 Task: Filter Product category background check software.
Action: Mouse moved to (377, 94)
Screenshot: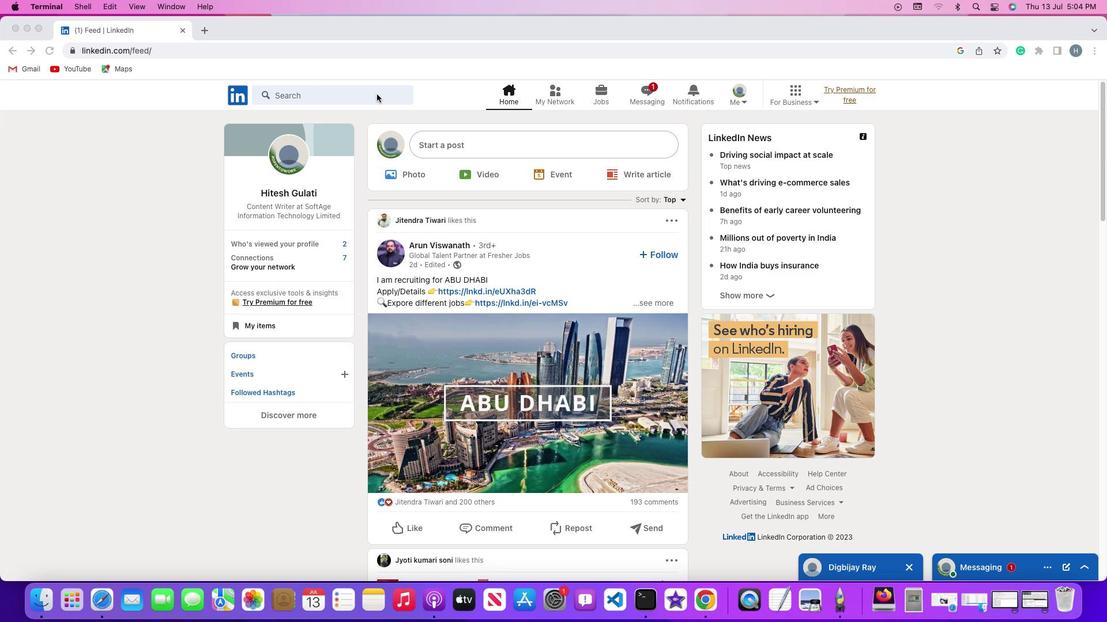 
Action: Mouse pressed left at (377, 94)
Screenshot: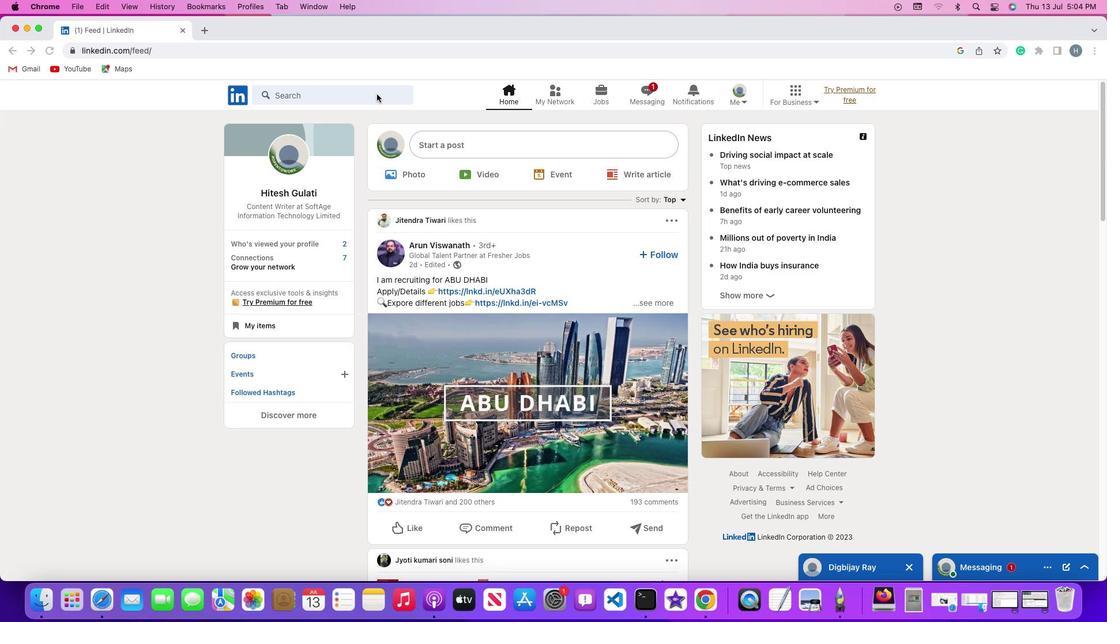 
Action: Mouse pressed left at (377, 94)
Screenshot: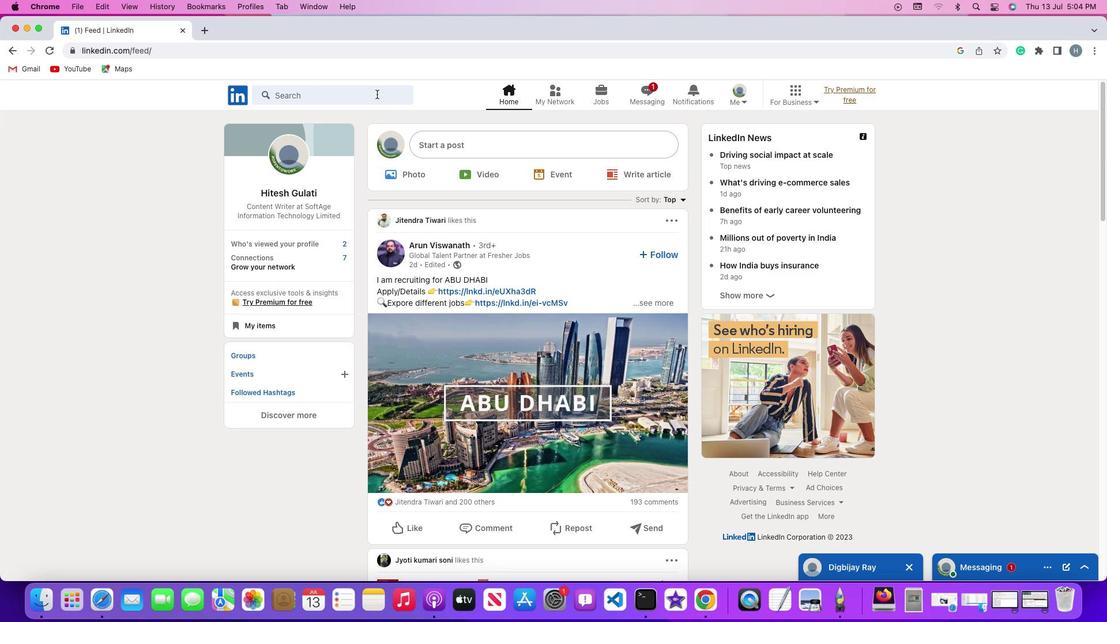 
Action: Key pressed Key.shift'#''h''i''r''i''n''g'Key.enter
Screenshot: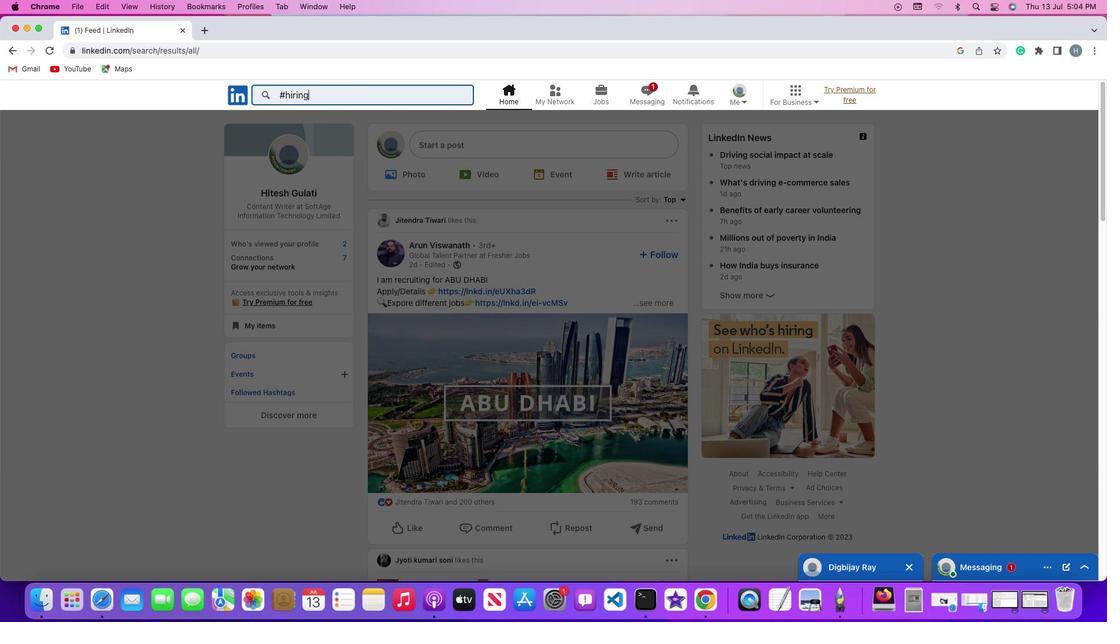 
Action: Mouse moved to (450, 123)
Screenshot: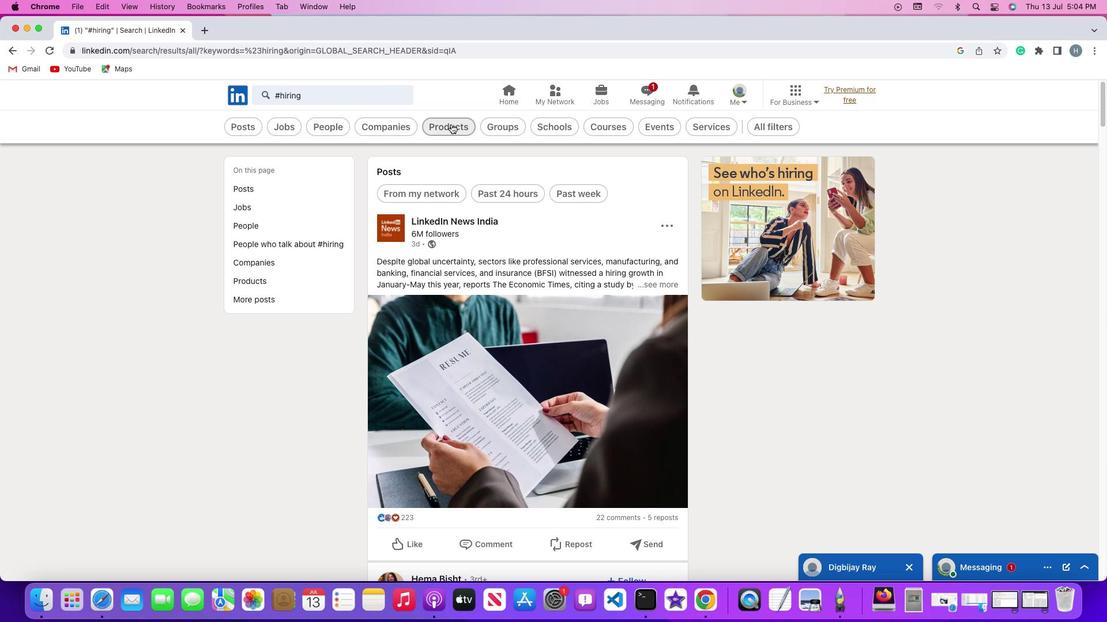 
Action: Mouse pressed left at (450, 123)
Screenshot: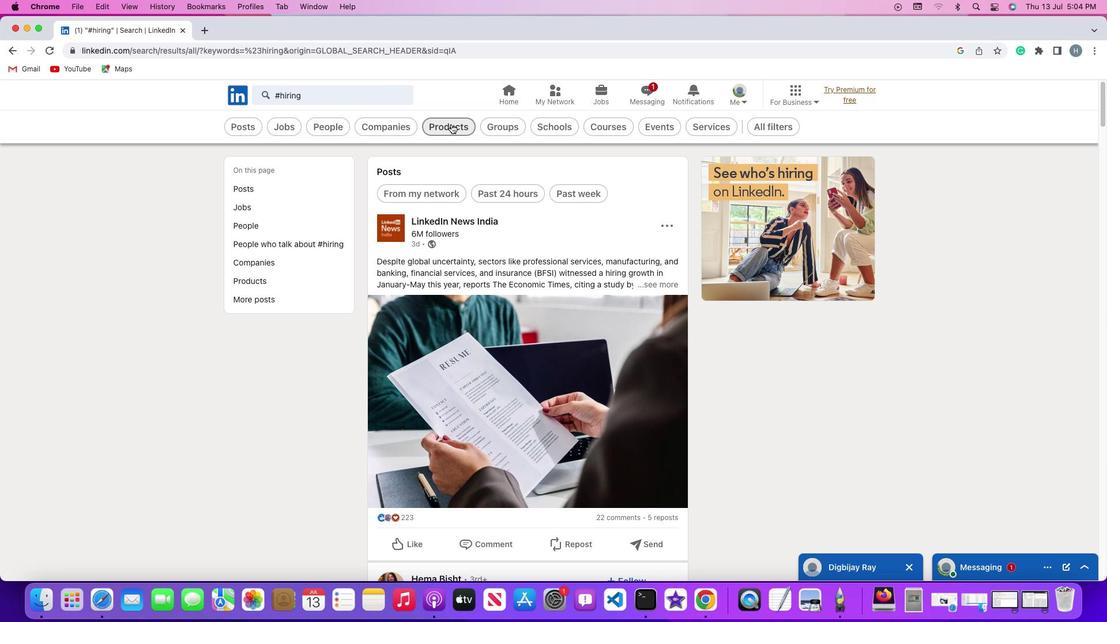 
Action: Mouse moved to (391, 125)
Screenshot: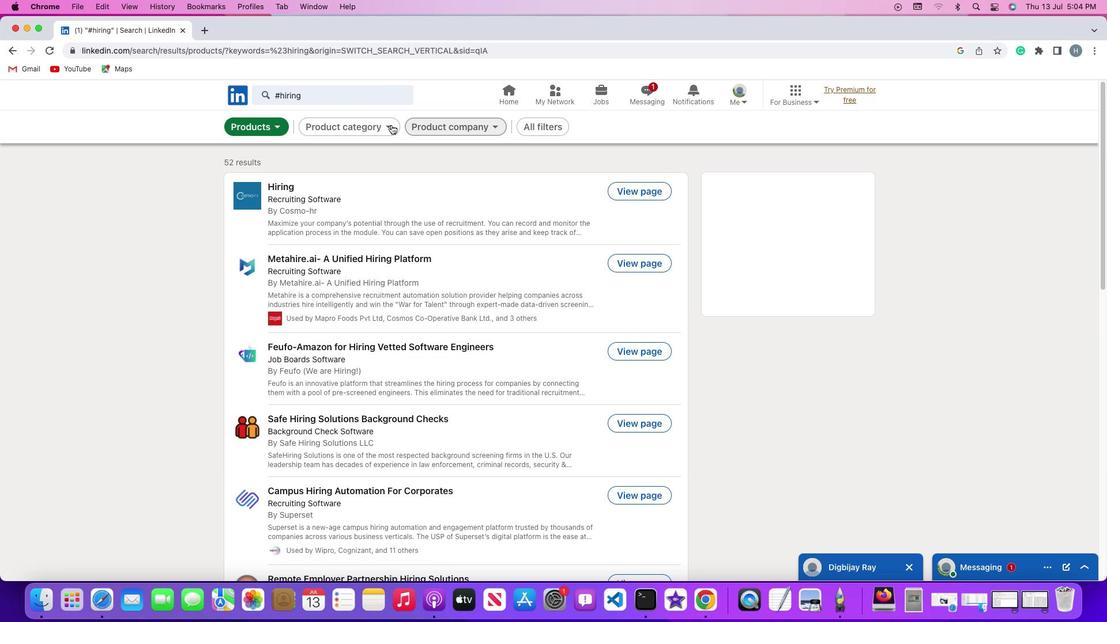 
Action: Mouse pressed left at (391, 125)
Screenshot: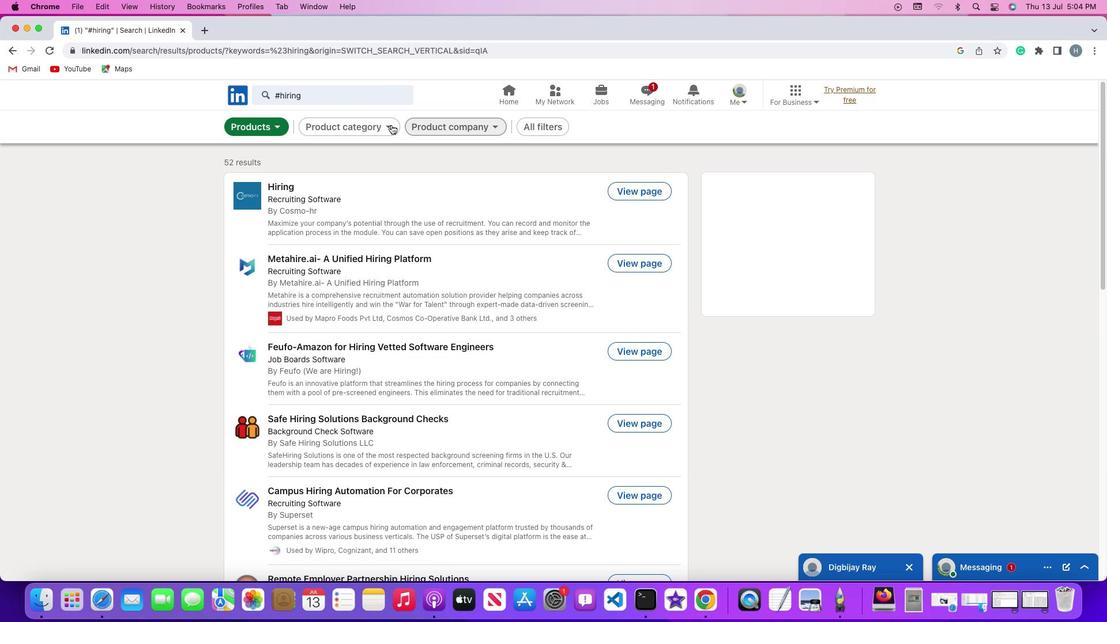 
Action: Mouse moved to (276, 265)
Screenshot: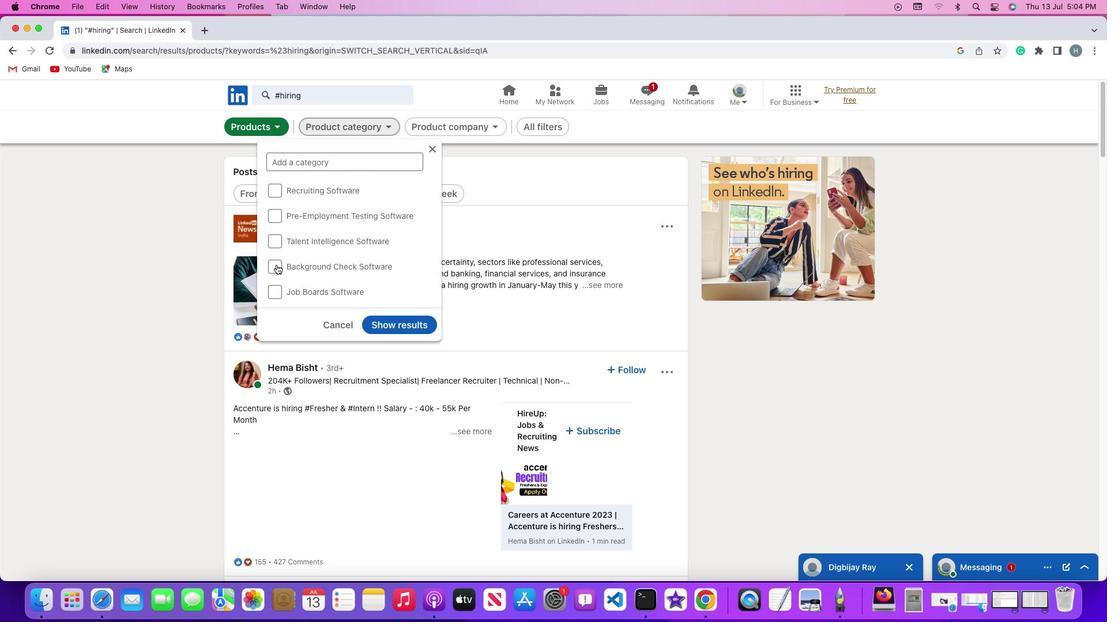
Action: Mouse pressed left at (276, 265)
Screenshot: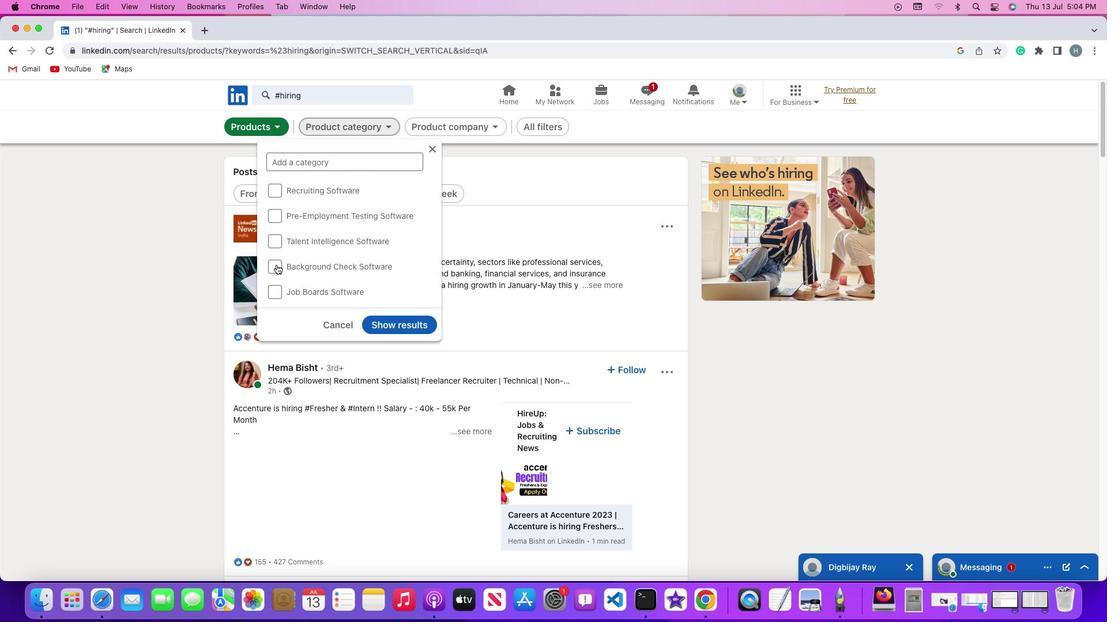 
Action: Mouse moved to (397, 322)
Screenshot: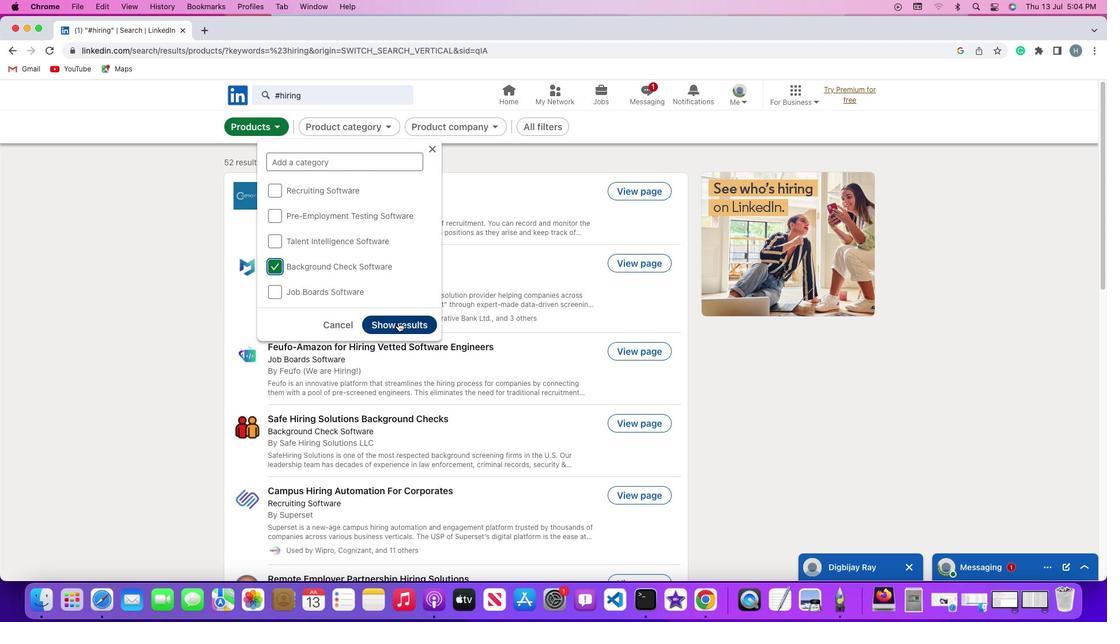 
Action: Mouse pressed left at (397, 322)
Screenshot: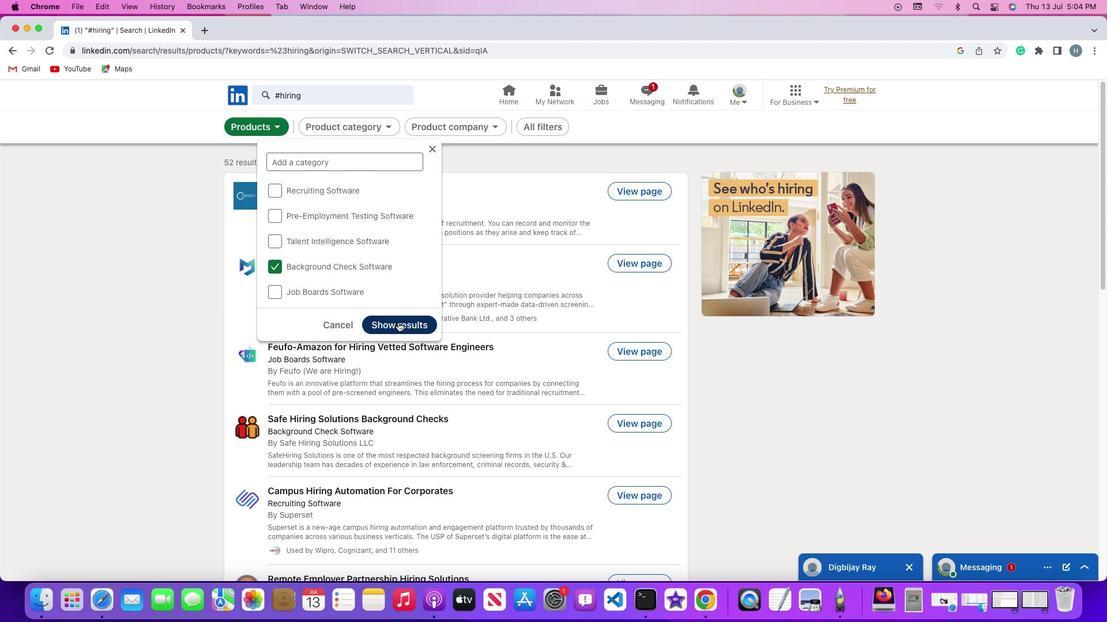 
Action: Mouse moved to (504, 194)
Screenshot: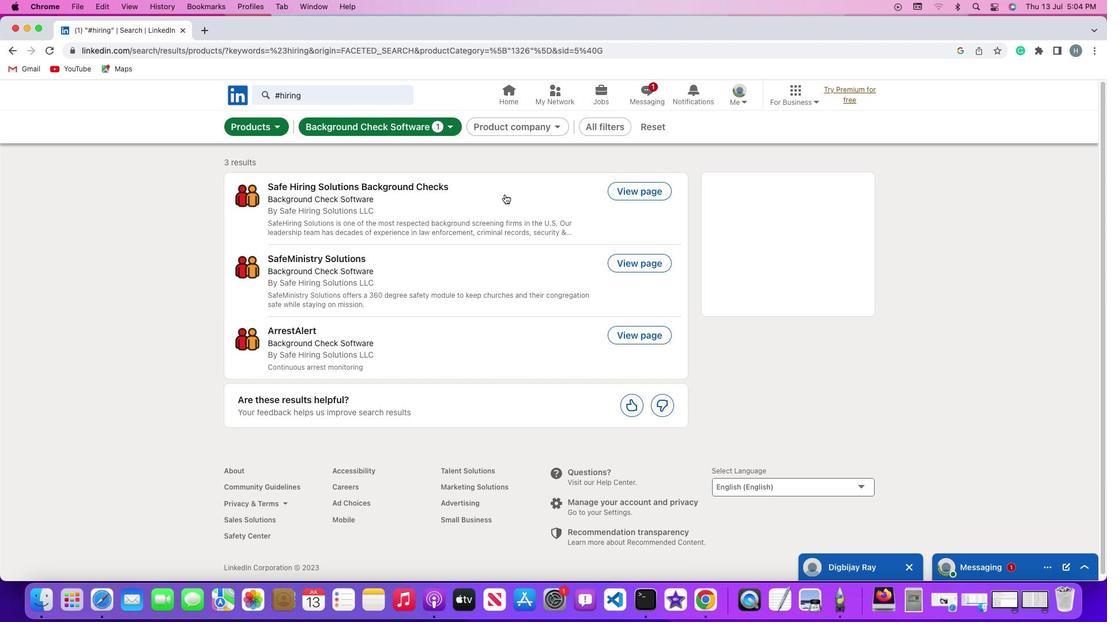 
